 Task: Create a sub task System Test and UAT for the task  Add support for user-generated content and comments in the project VentureTech , assign it to team member softage.9@softage.net and update the status of the sub task to  At Risk , set the priority of the sub task to Medium.
Action: Mouse moved to (52, 318)
Screenshot: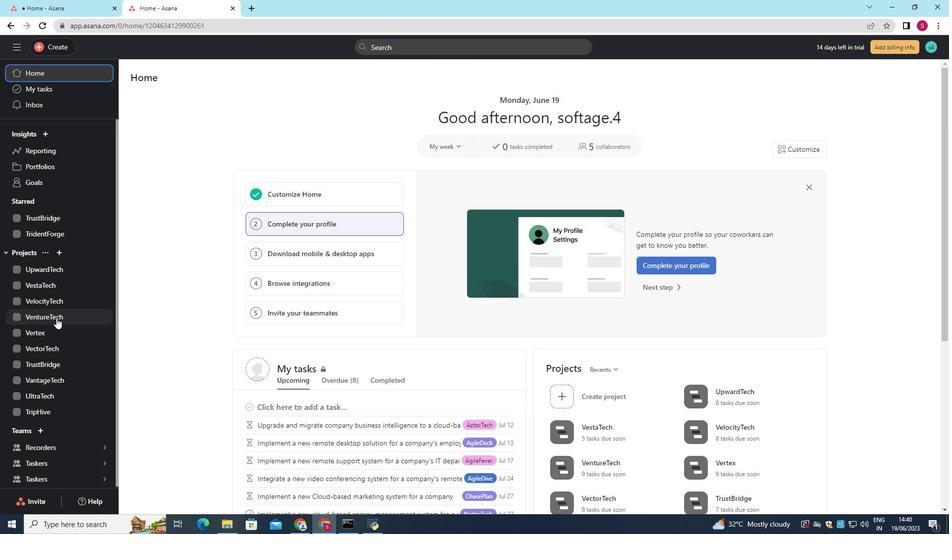 
Action: Mouse pressed left at (52, 318)
Screenshot: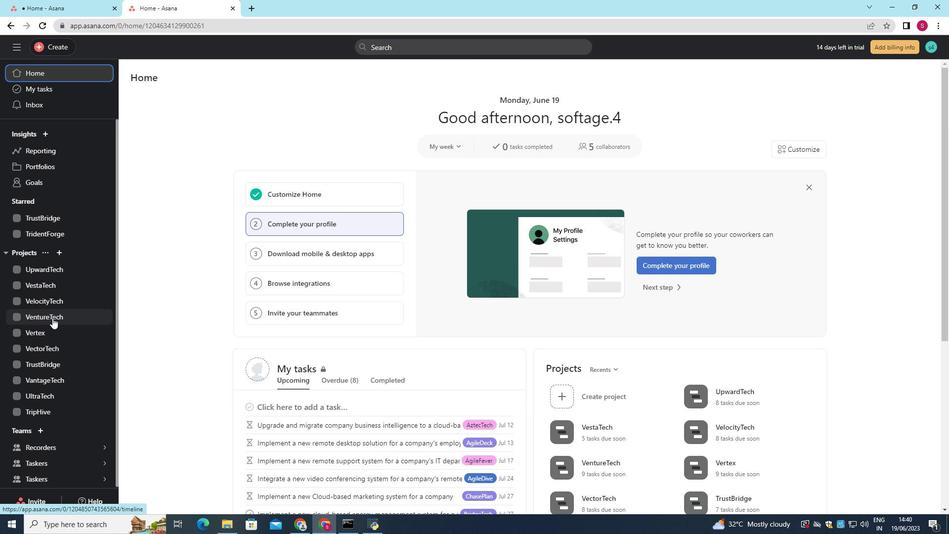 
Action: Mouse moved to (379, 257)
Screenshot: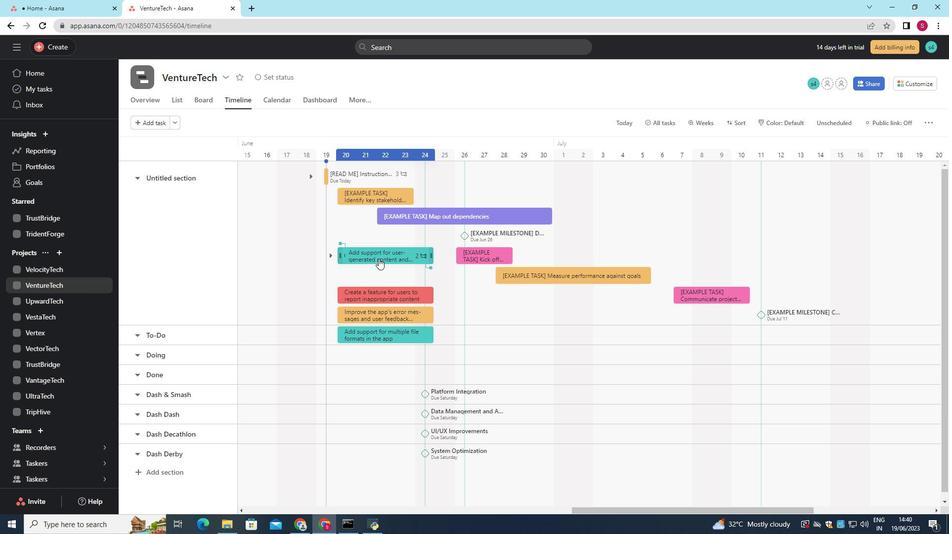 
Action: Mouse pressed left at (379, 257)
Screenshot: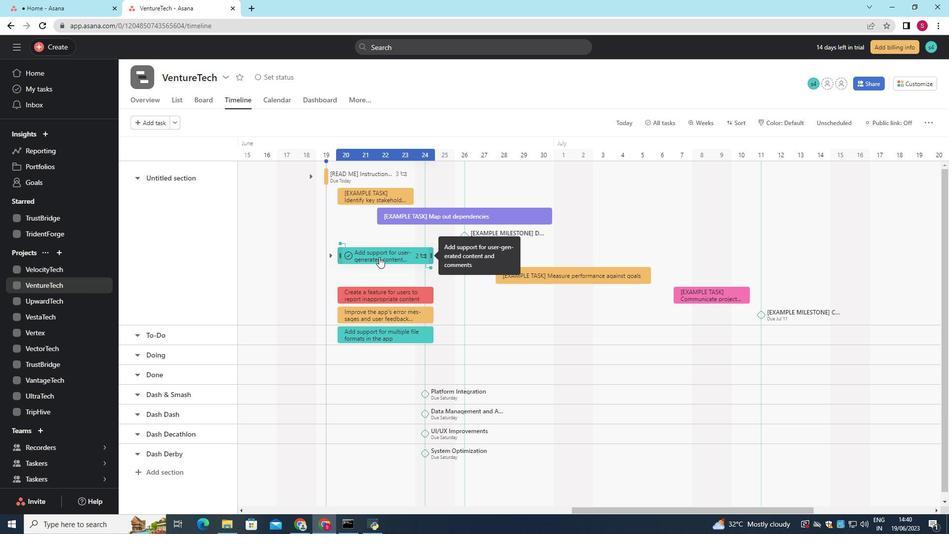 
Action: Mouse moved to (658, 338)
Screenshot: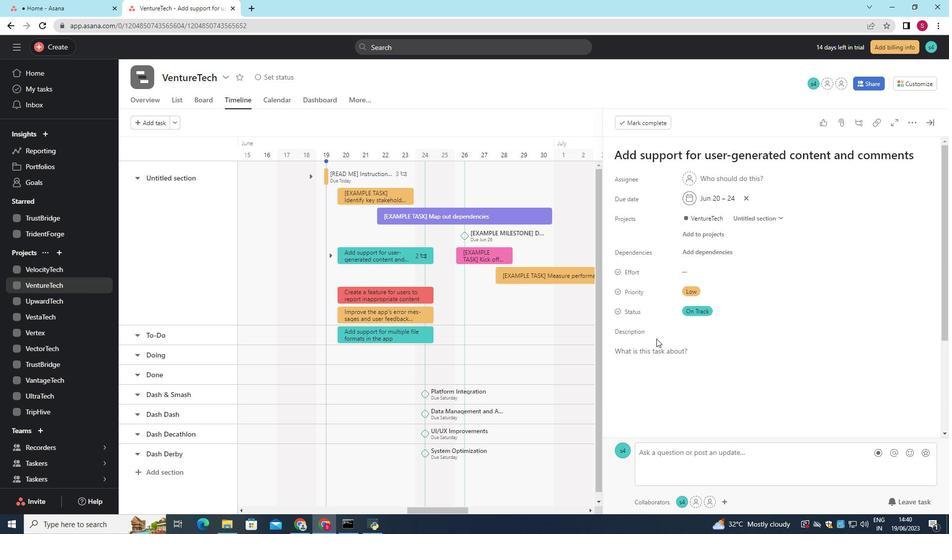 
Action: Mouse scrolled (658, 338) with delta (0, 0)
Screenshot: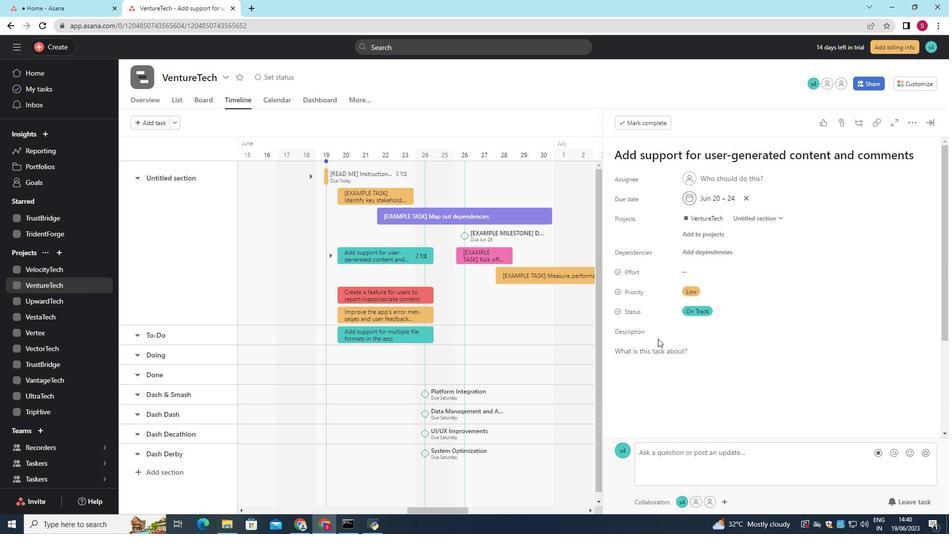 
Action: Mouse scrolled (658, 338) with delta (0, 0)
Screenshot: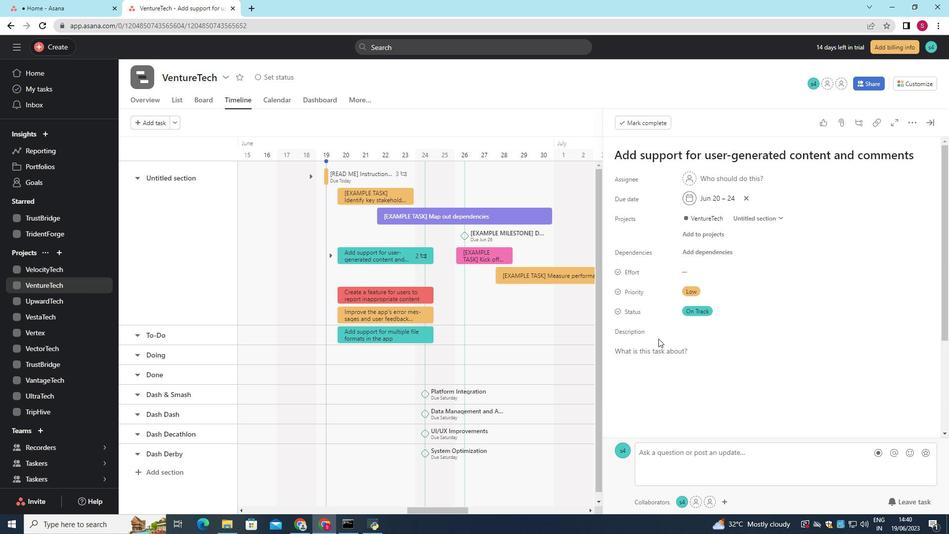 
Action: Mouse scrolled (658, 338) with delta (0, 0)
Screenshot: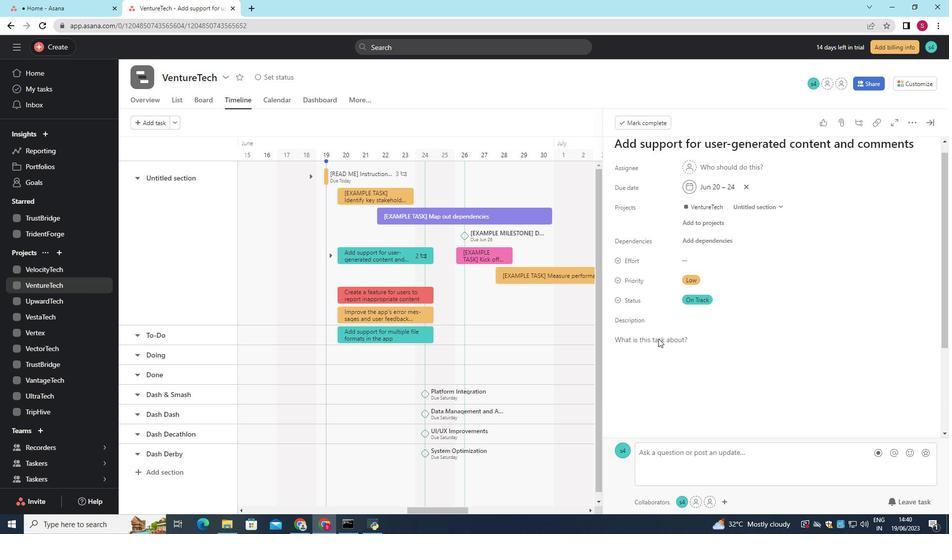 
Action: Mouse moved to (659, 338)
Screenshot: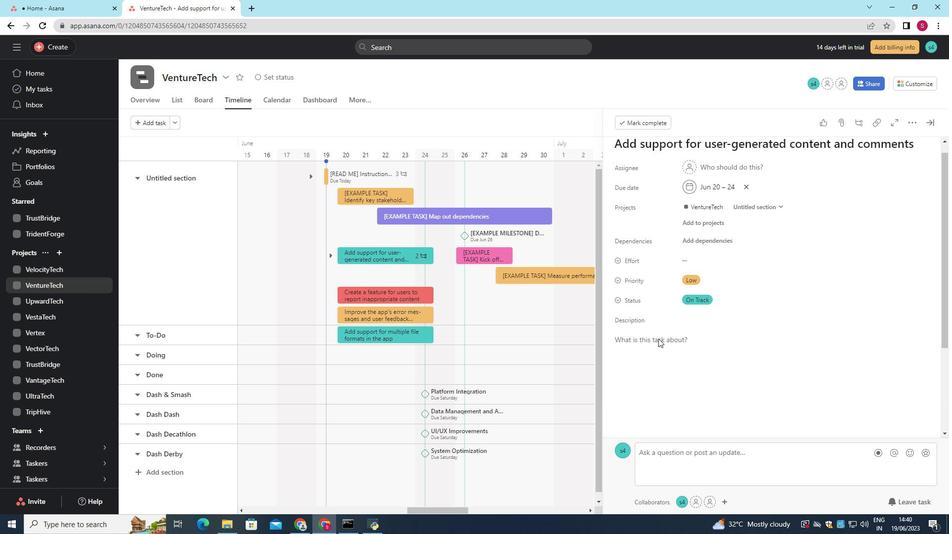 
Action: Mouse scrolled (659, 338) with delta (0, 0)
Screenshot: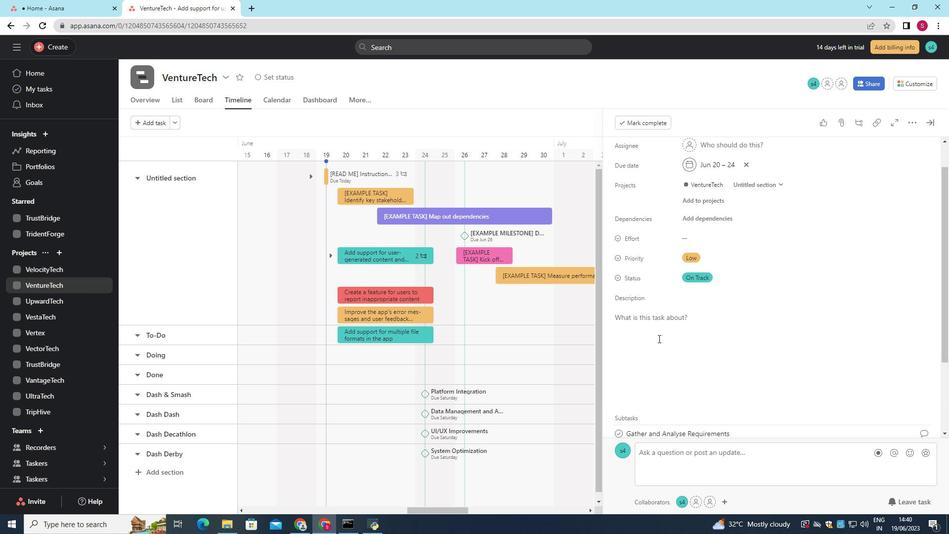 
Action: Mouse moved to (659, 338)
Screenshot: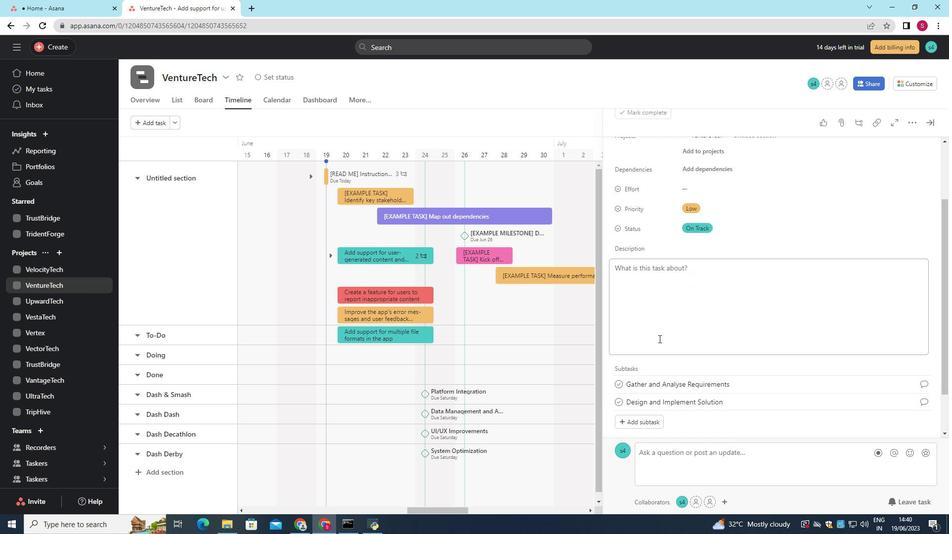 
Action: Mouse scrolled (659, 338) with delta (0, 0)
Screenshot: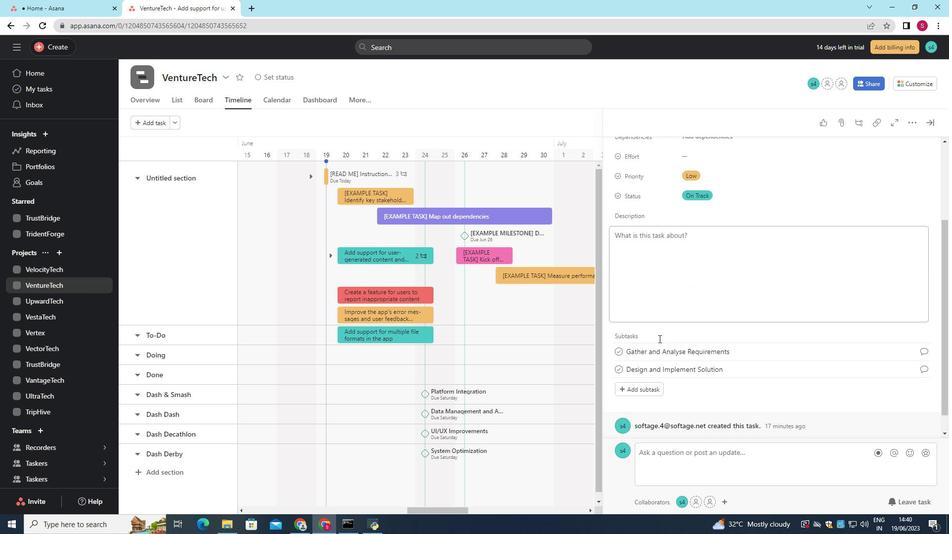 
Action: Mouse moved to (639, 365)
Screenshot: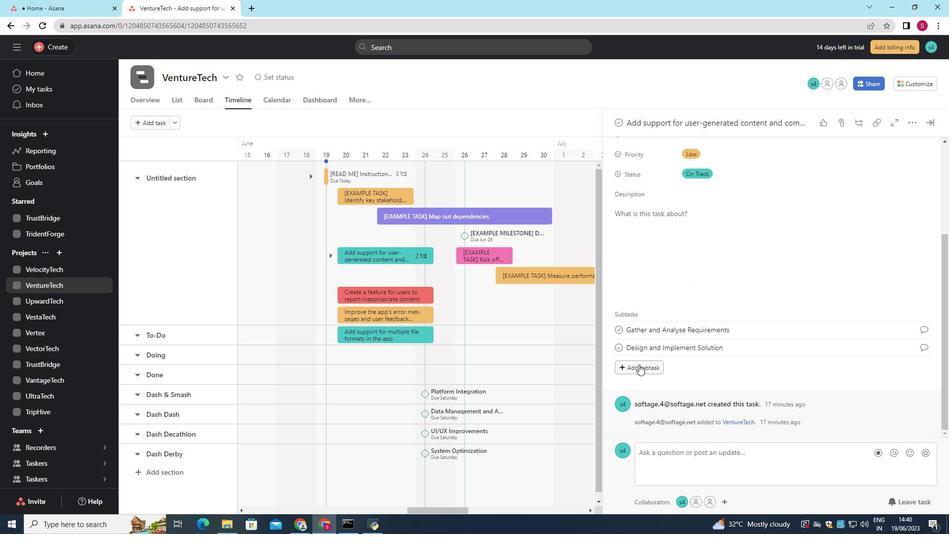 
Action: Mouse pressed left at (639, 365)
Screenshot: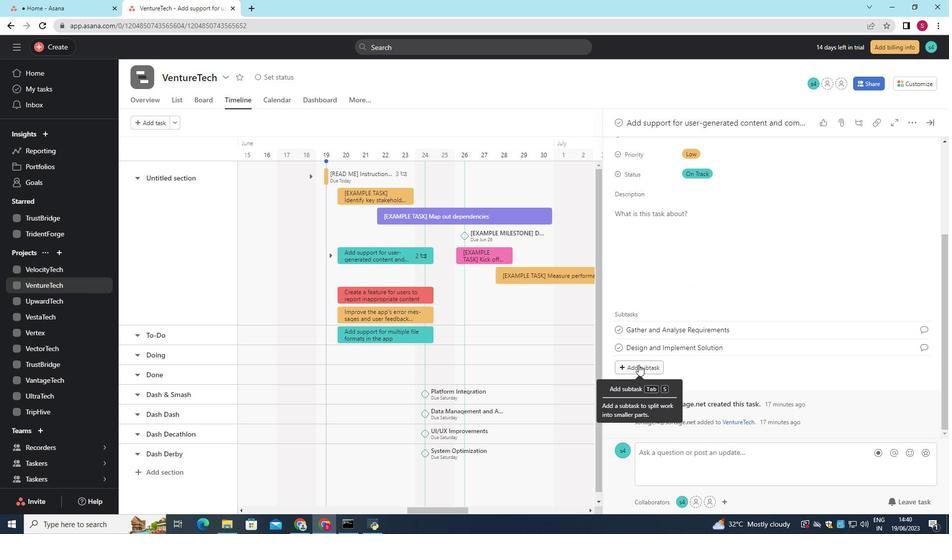 
Action: Mouse moved to (633, 367)
Screenshot: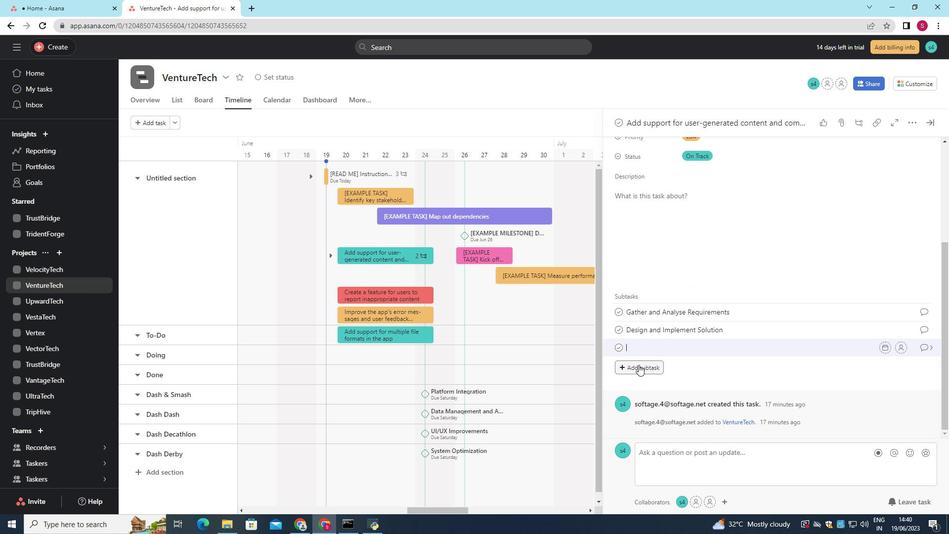 
Action: Key pressed <Key.shift>System<Key.space><Key.shift>Test<Key.space>and<Key.space><Key.shift>UAT
Screenshot: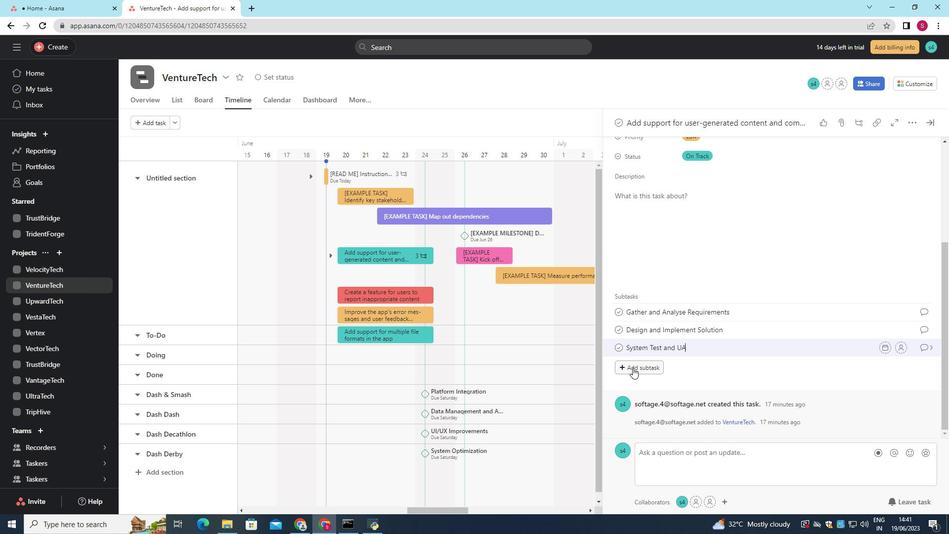 
Action: Mouse moved to (901, 344)
Screenshot: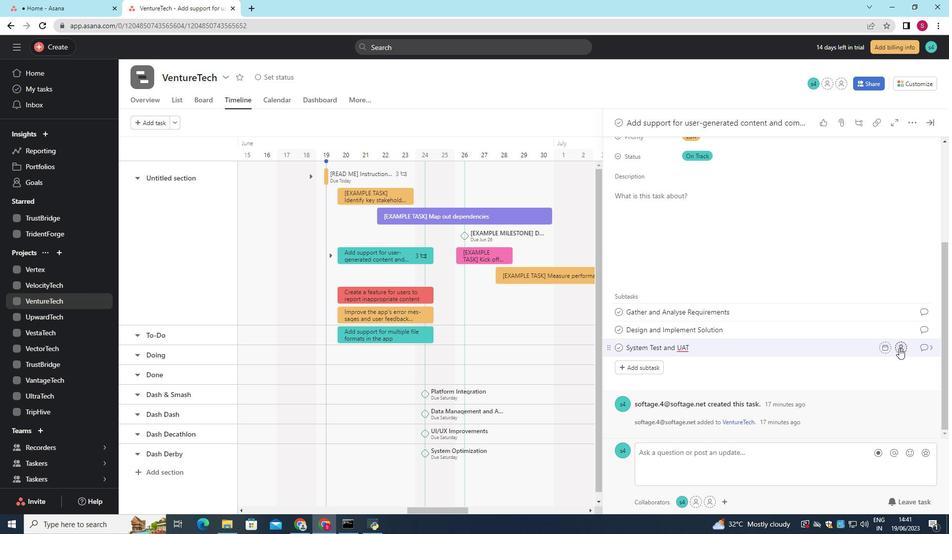 
Action: Mouse pressed left at (901, 344)
Screenshot: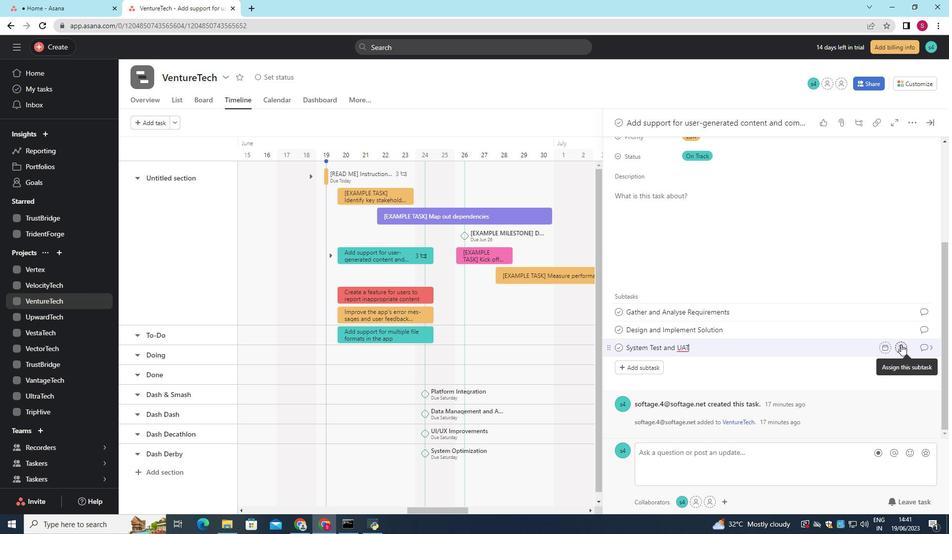 
Action: Key pressed s
Screenshot: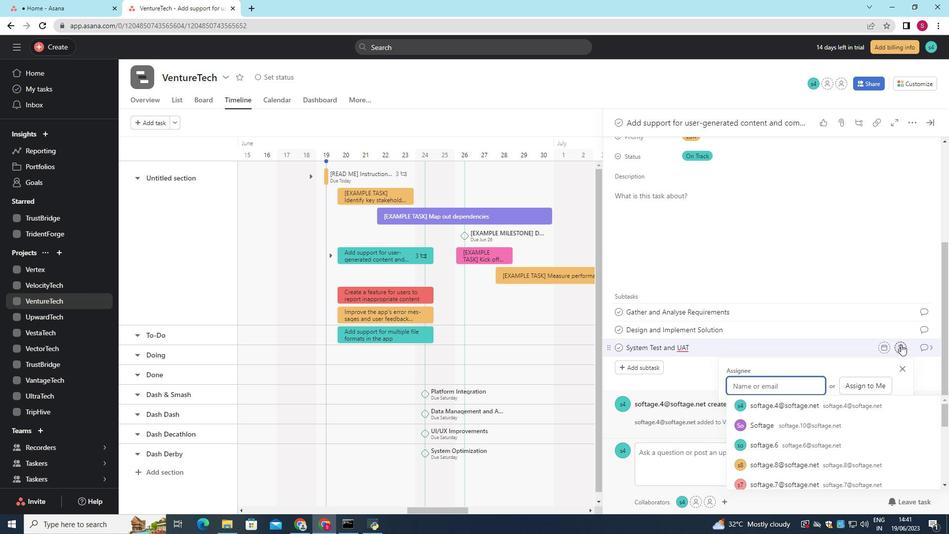 
Action: Mouse moved to (915, 325)
Screenshot: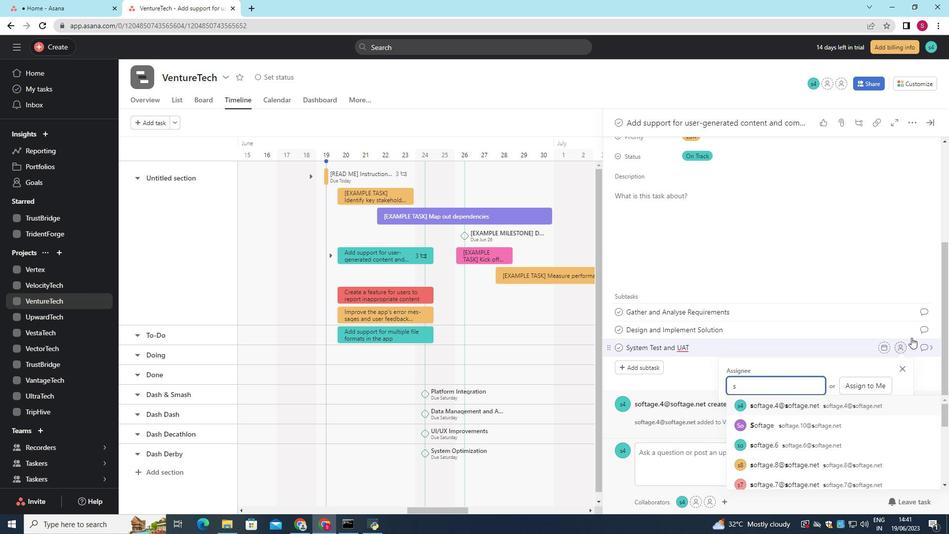 
Action: Key pressed o
Screenshot: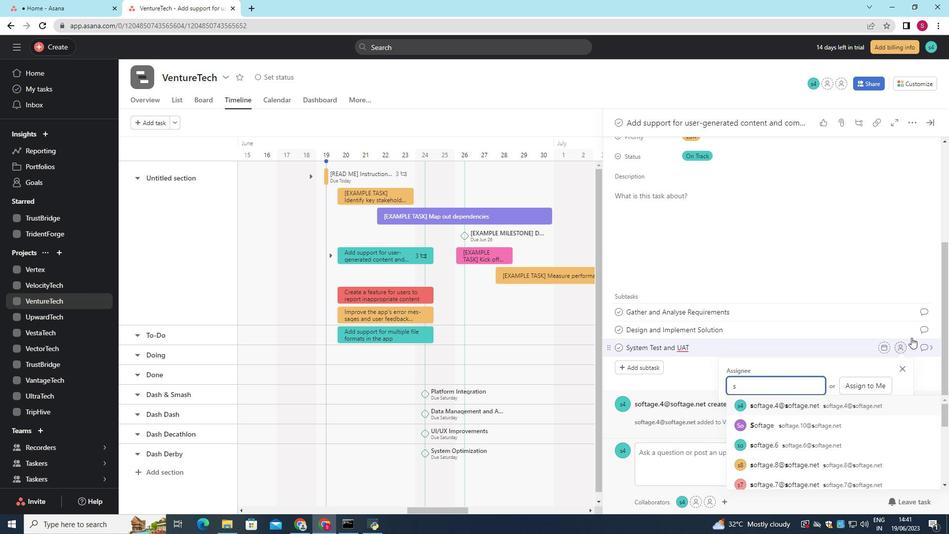 
Action: Mouse moved to (889, 325)
Screenshot: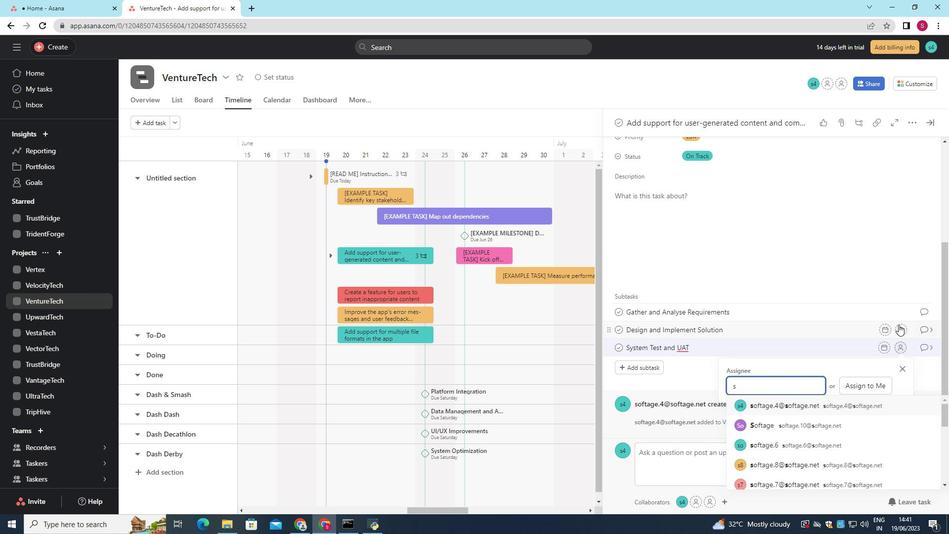
Action: Key pressed ftage.9<Key.shift><Key.shift>@softage.net
Screenshot: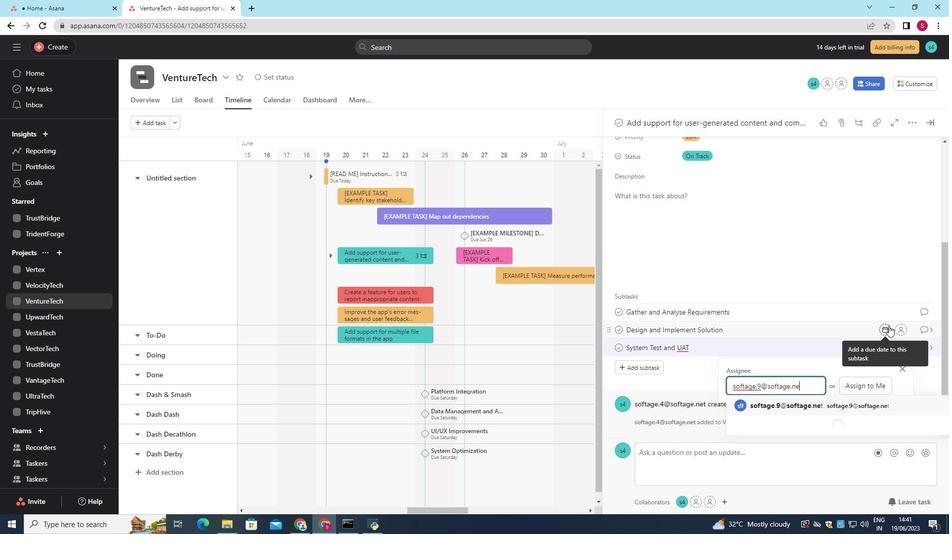 
Action: Mouse moved to (925, 346)
Screenshot: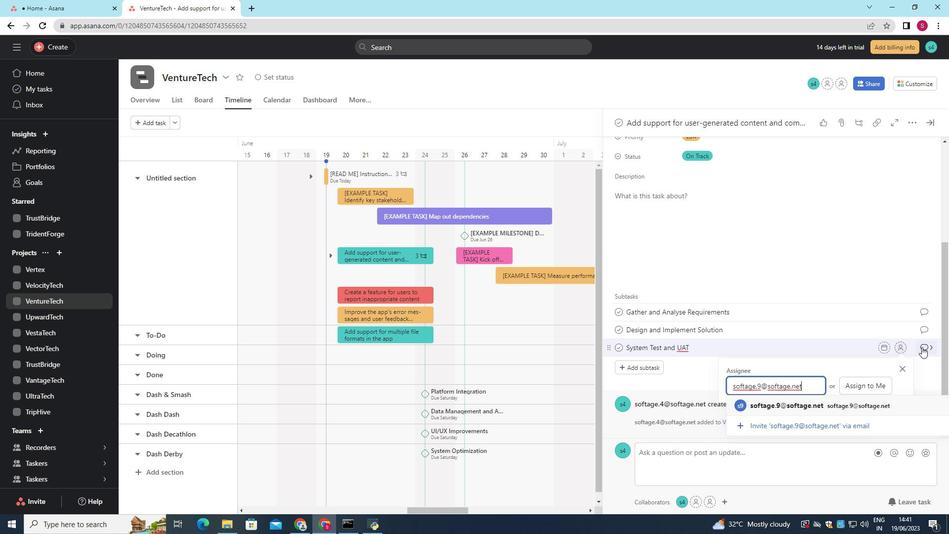 
Action: Mouse pressed left at (925, 346)
Screenshot: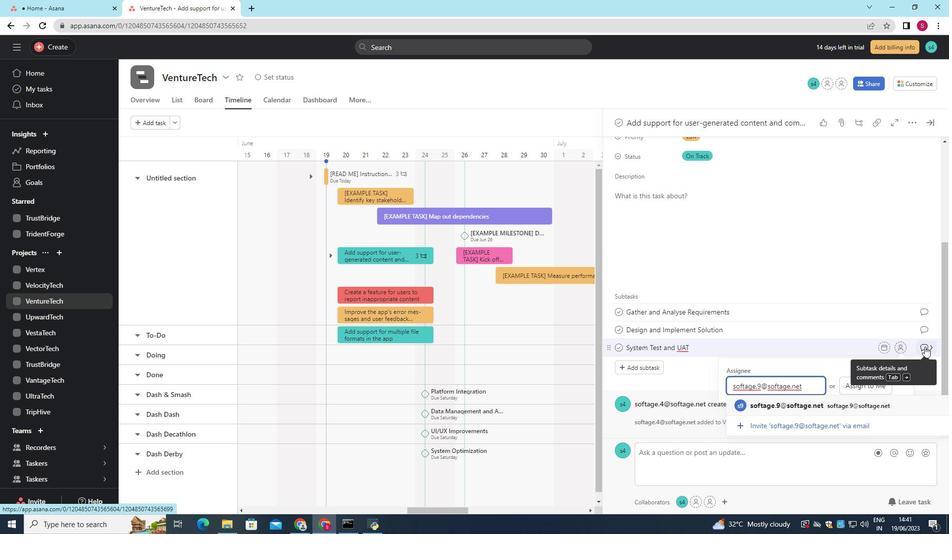 
Action: Mouse moved to (656, 260)
Screenshot: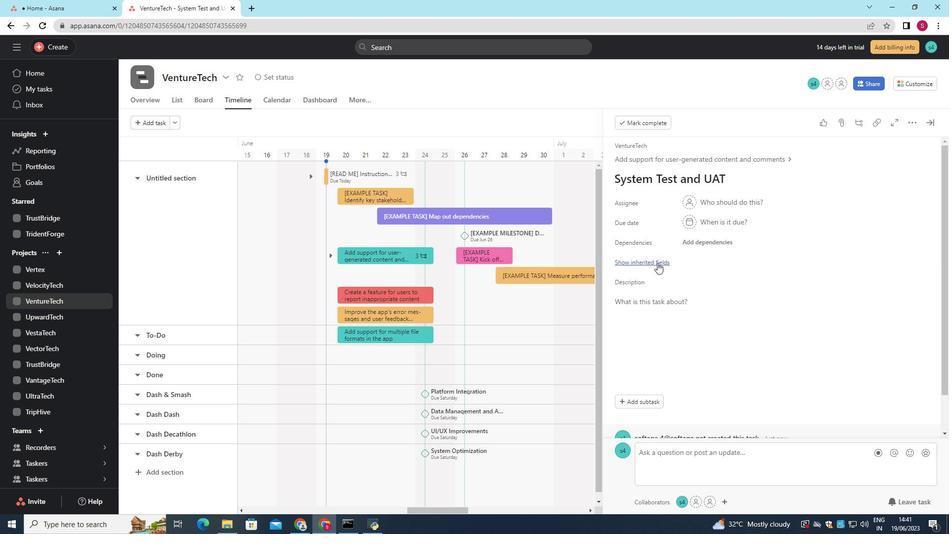 
Action: Mouse pressed left at (656, 260)
Screenshot: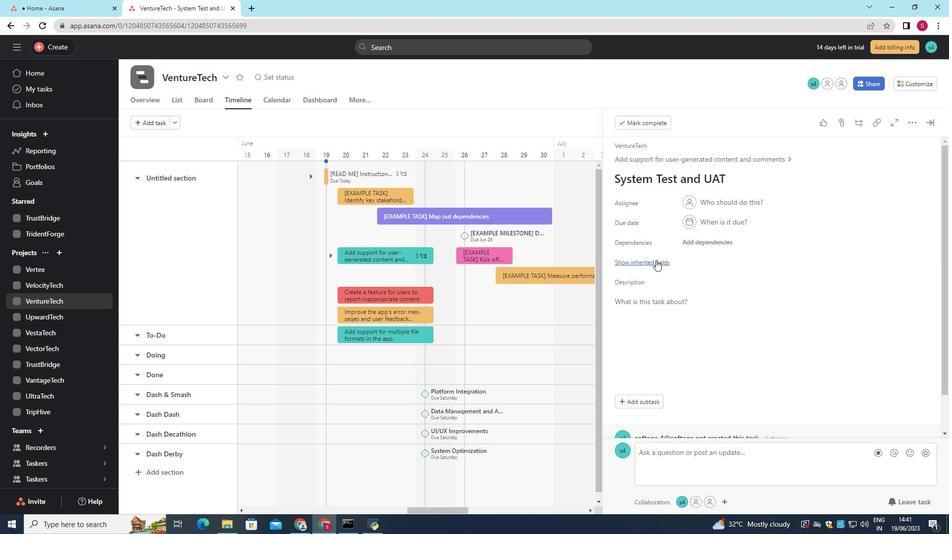 
Action: Mouse moved to (721, 322)
Screenshot: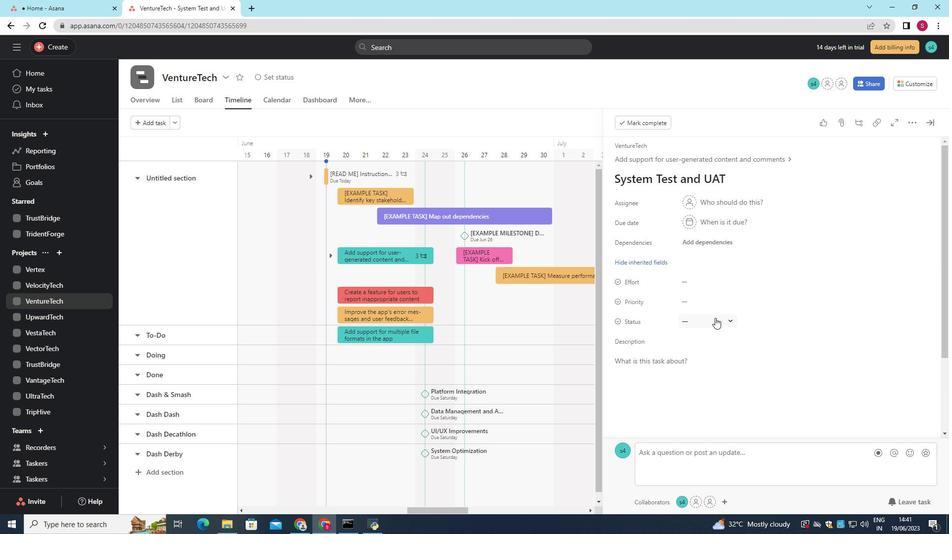 
Action: Mouse pressed left at (721, 322)
Screenshot: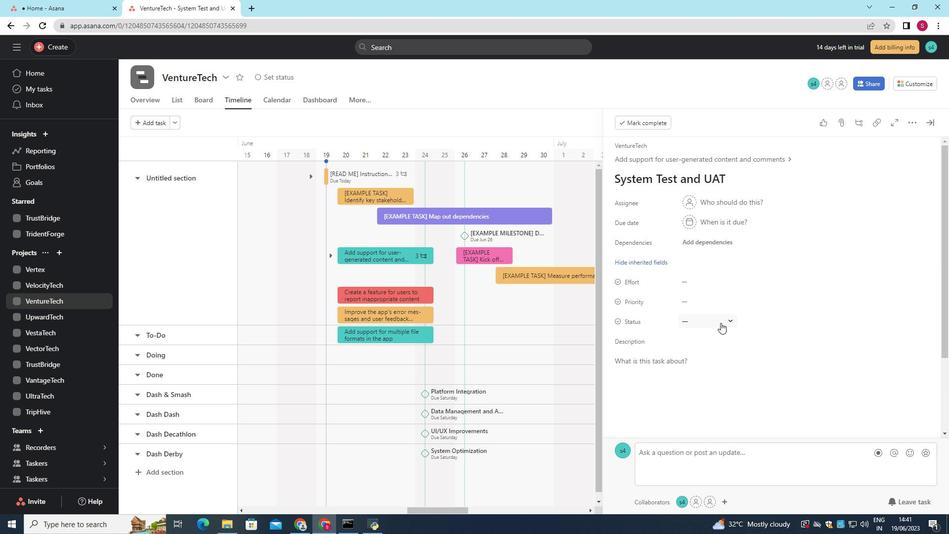 
Action: Mouse moved to (713, 371)
Screenshot: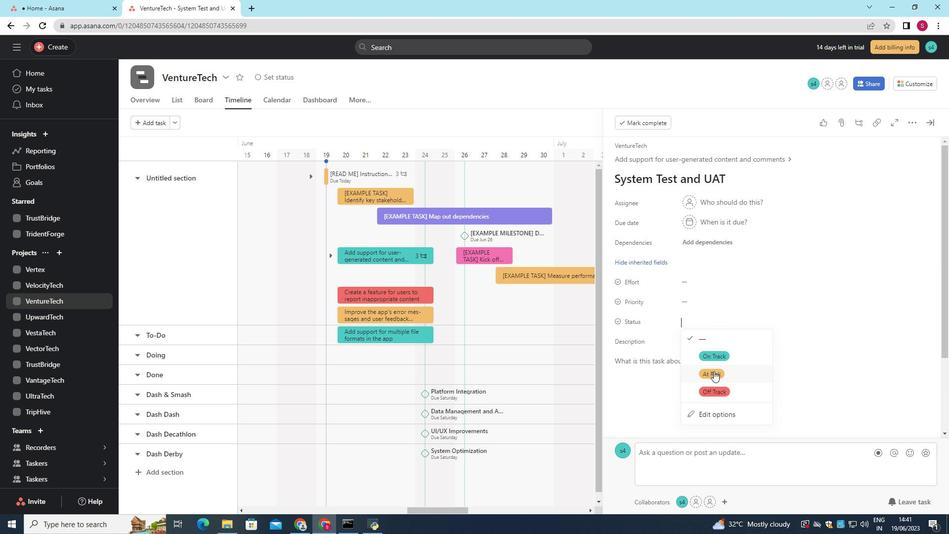 
Action: Mouse pressed left at (713, 371)
Screenshot: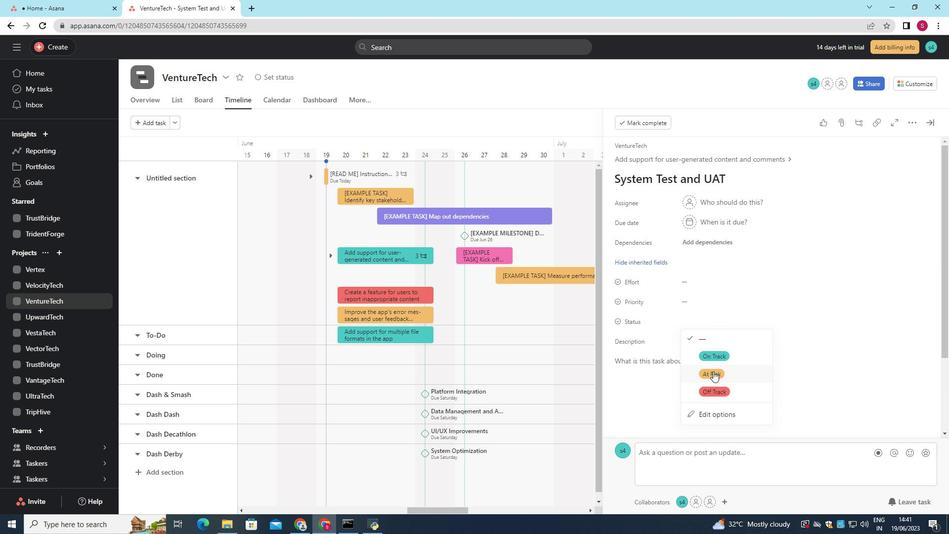 
Action: Mouse moved to (716, 302)
Screenshot: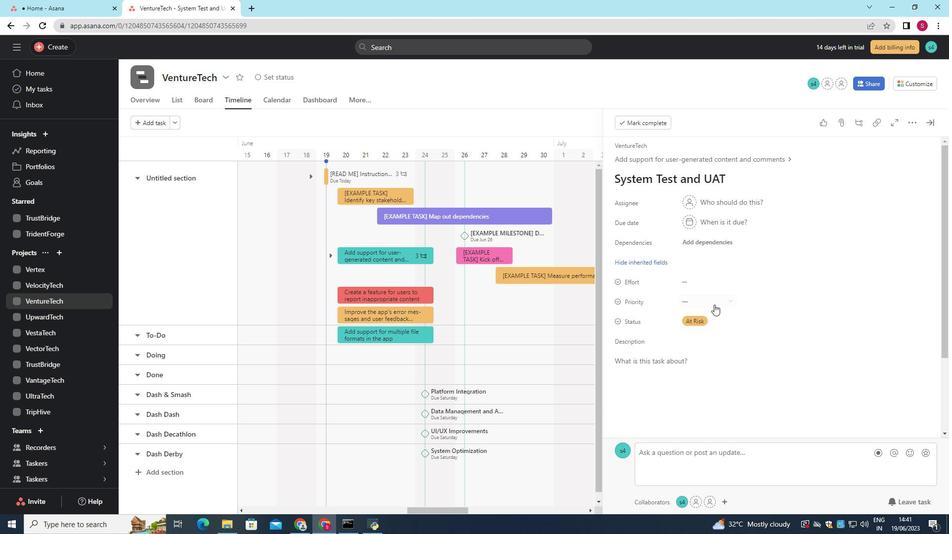 
Action: Mouse pressed left at (716, 302)
Screenshot: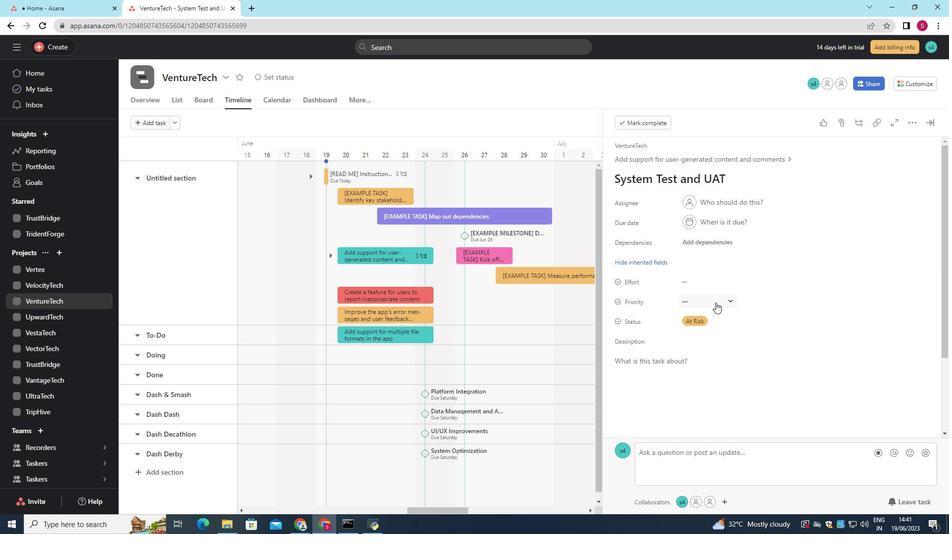 
Action: Mouse moved to (713, 353)
Screenshot: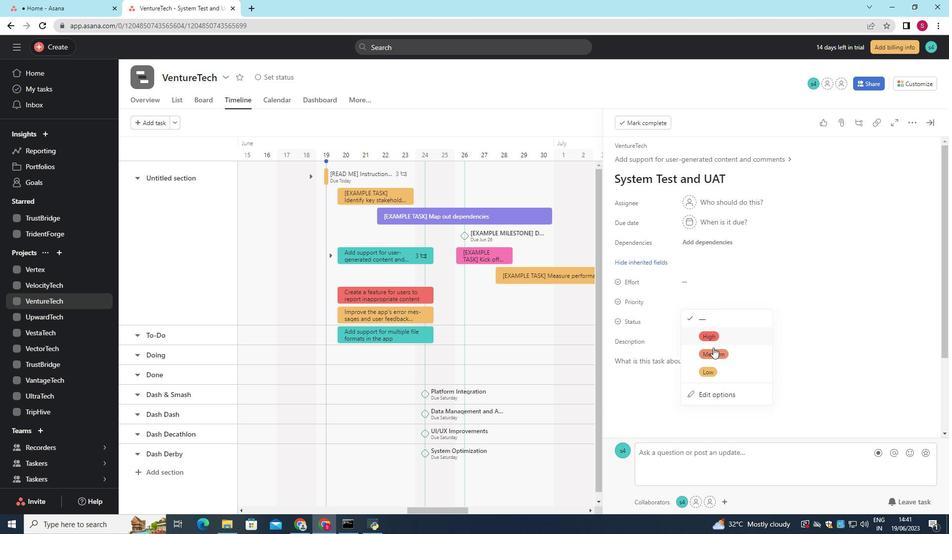 
Action: Mouse pressed left at (713, 353)
Screenshot: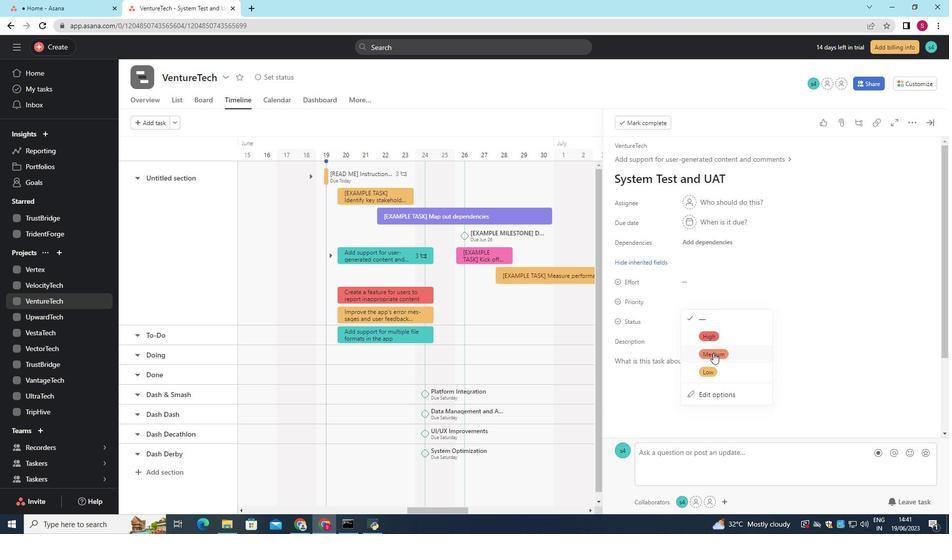 
